Task: Add Tuna Salad On Multigrain Grab & Go Sandwich to the cart.
Action: Mouse moved to (720, 268)
Screenshot: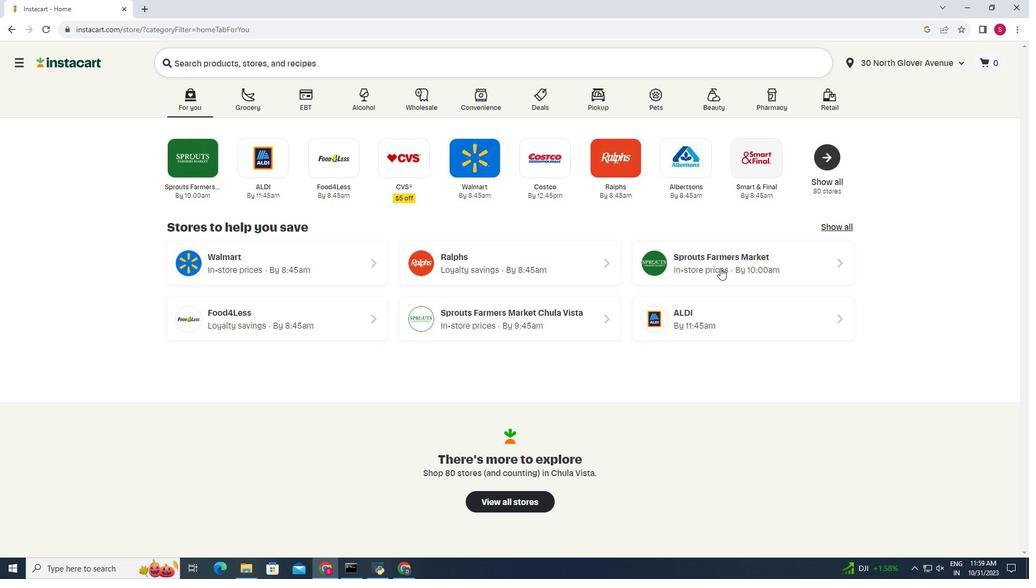 
Action: Mouse pressed left at (720, 268)
Screenshot: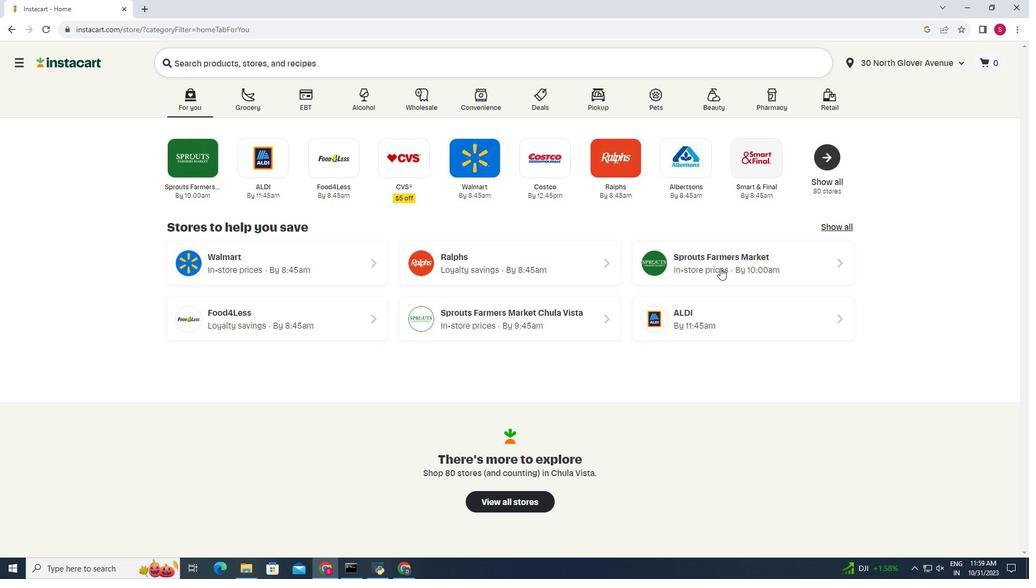 
Action: Mouse moved to (54, 484)
Screenshot: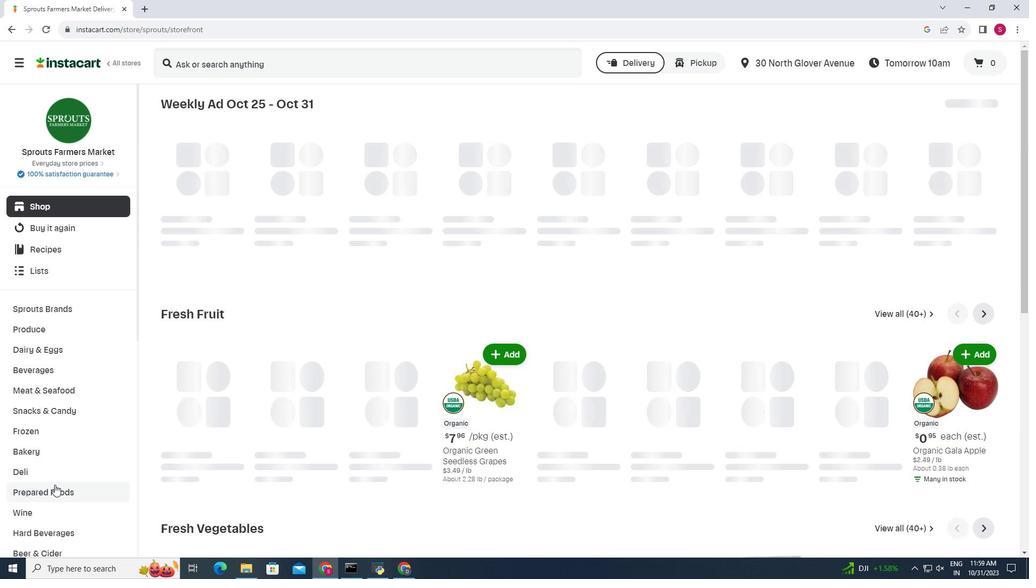 
Action: Mouse pressed left at (54, 484)
Screenshot: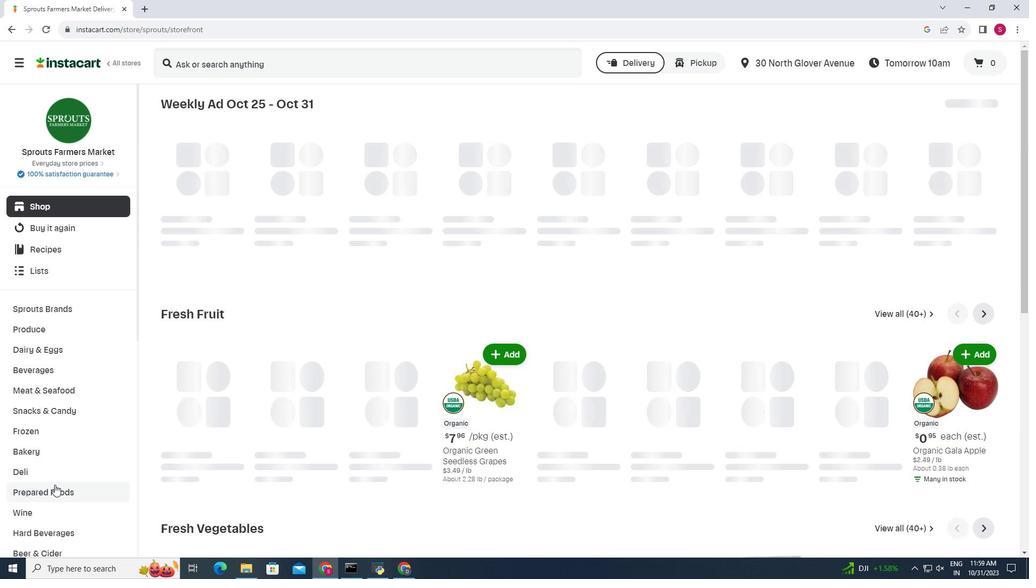 
Action: Mouse moved to (298, 124)
Screenshot: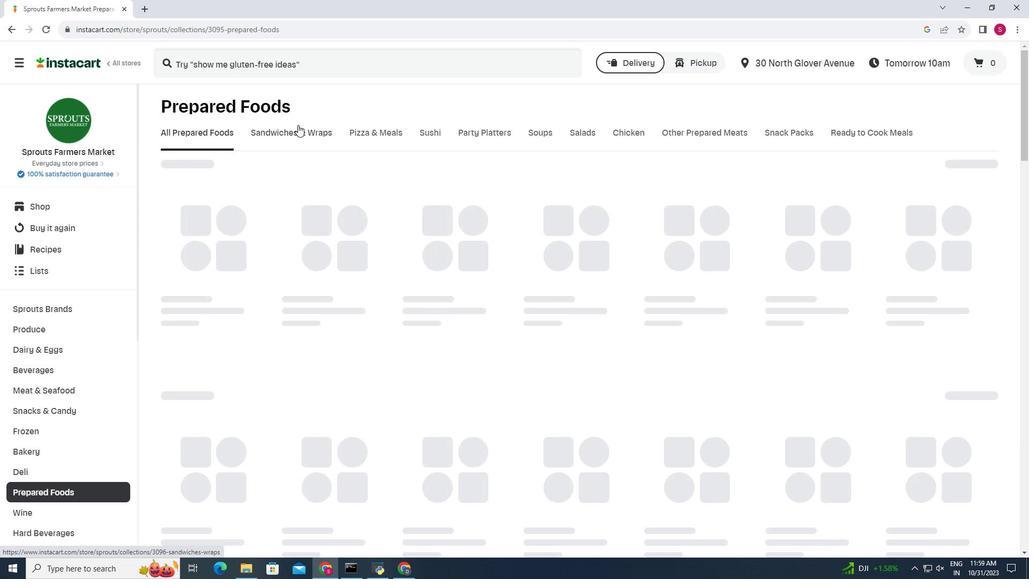 
Action: Mouse pressed left at (298, 124)
Screenshot: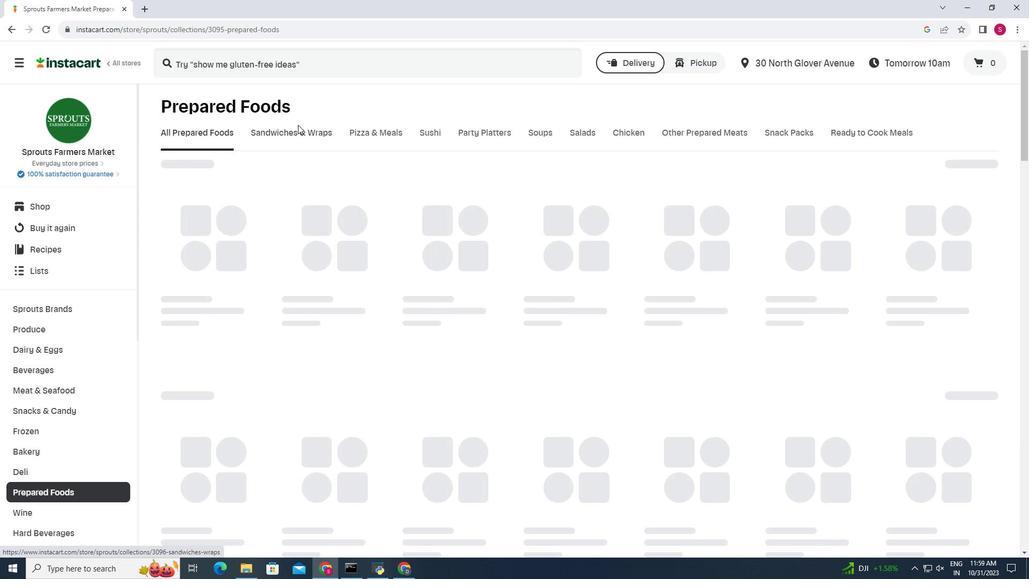 
Action: Mouse moved to (297, 127)
Screenshot: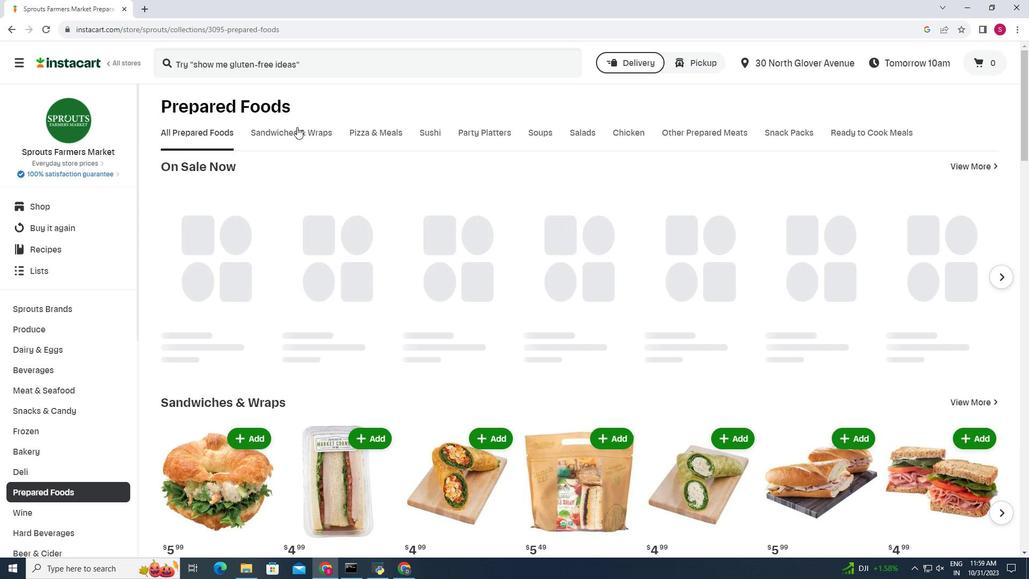 
Action: Mouse pressed left at (297, 127)
Screenshot: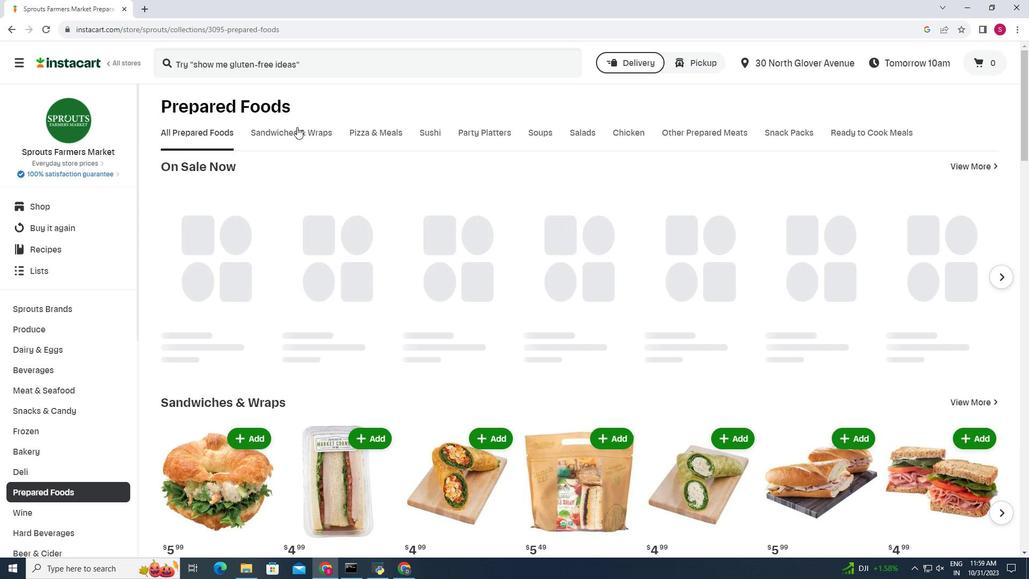 
Action: Mouse moved to (788, 230)
Screenshot: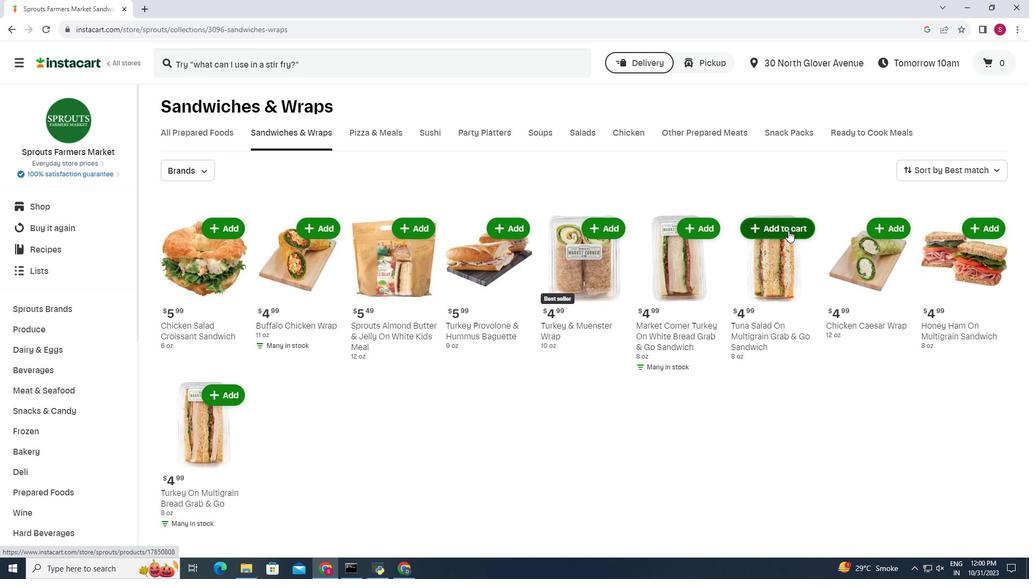 
Action: Mouse pressed left at (788, 230)
Screenshot: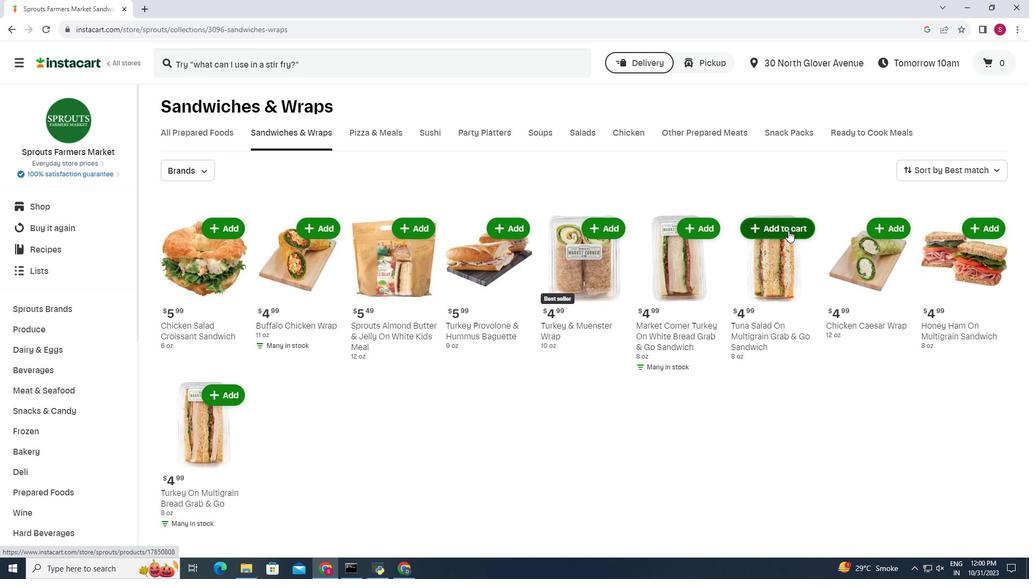 
